Task: Create in the project AgileOpus and in the Backlog issue 'Create a new online platform for online fitness courses with advanced workout tracking and personalization features' a child issue 'Automated infrastructure disaster recovery planning and optimization', and assign it to team member softage.3@softage.net. Create in the project AgileOpus and in the Backlog issue 'Implement a new cloud-based performance management system for a company with advanced employee evaluation and goal setting features' a child issue 'Integration with vendor management systems', and assign it to team member softage.4@softage.net
Action: Mouse moved to (586, 441)
Screenshot: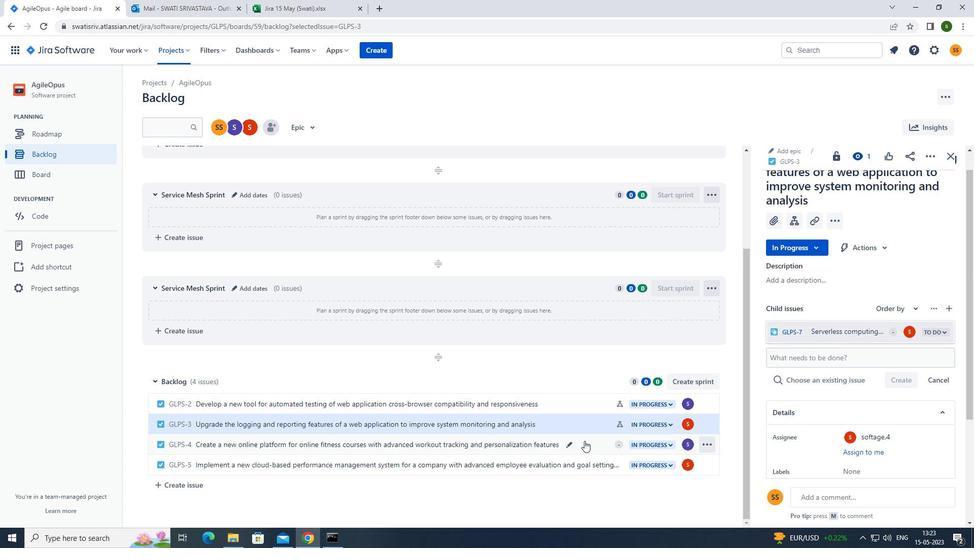 
Action: Mouse pressed left at (586, 441)
Screenshot: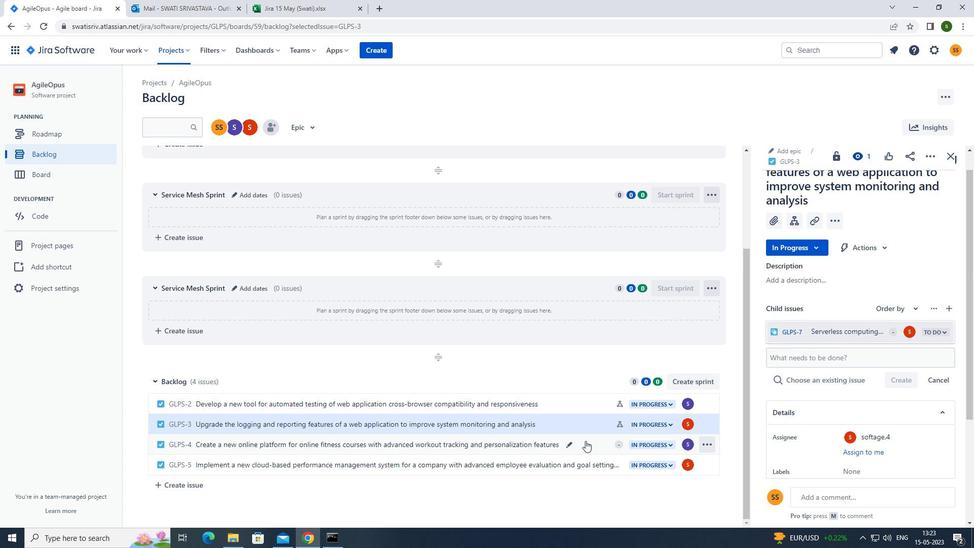 
Action: Mouse moved to (791, 243)
Screenshot: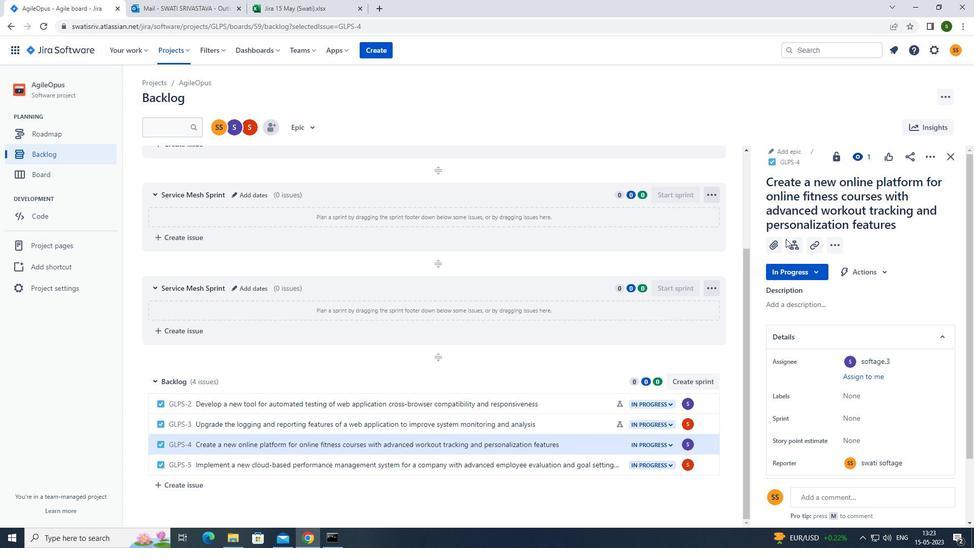 
Action: Mouse pressed left at (791, 243)
Screenshot: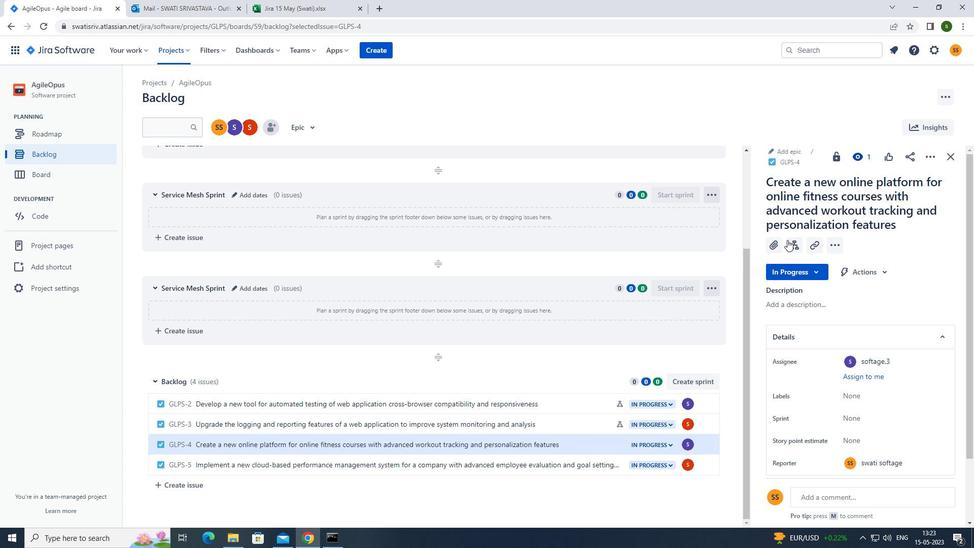 
Action: Mouse moved to (824, 324)
Screenshot: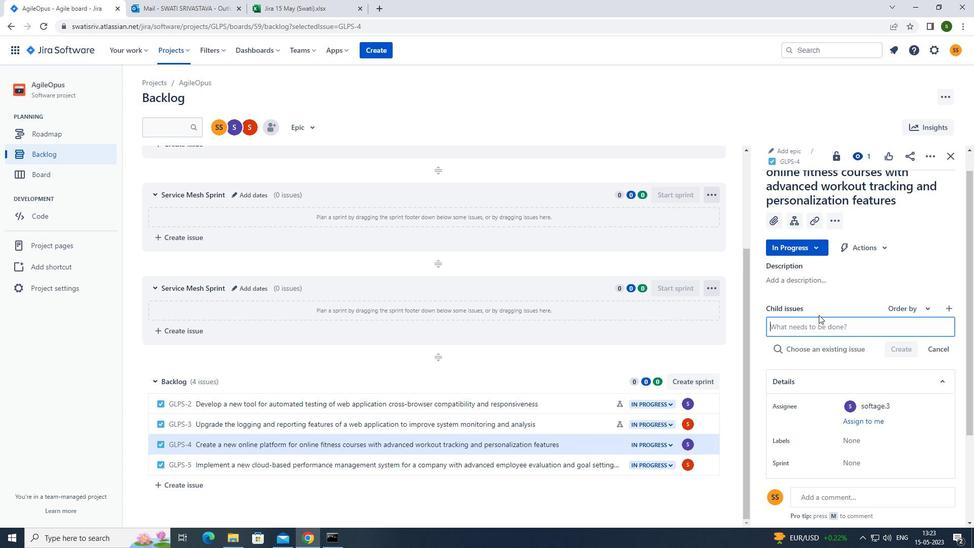 
Action: Mouse pressed left at (824, 324)
Screenshot: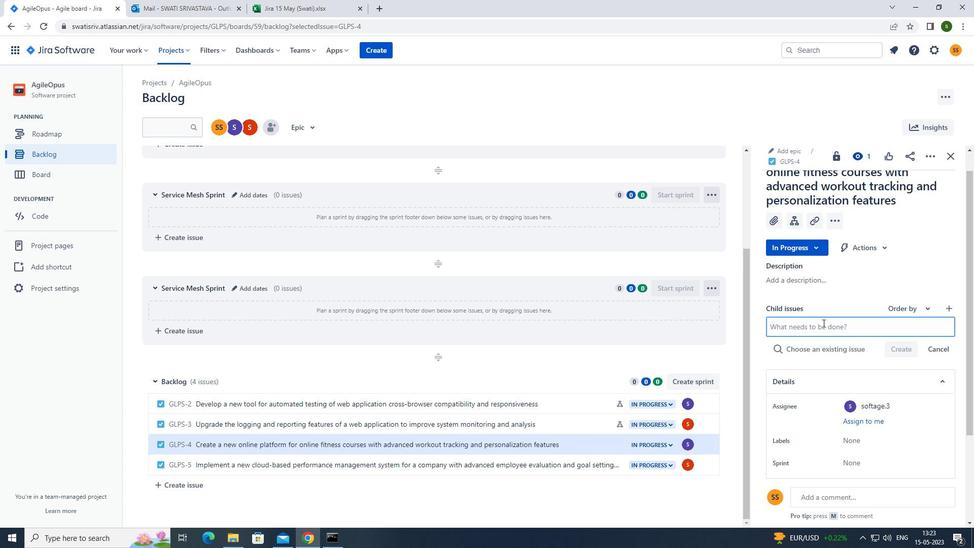 
Action: Mouse moved to (819, 326)
Screenshot: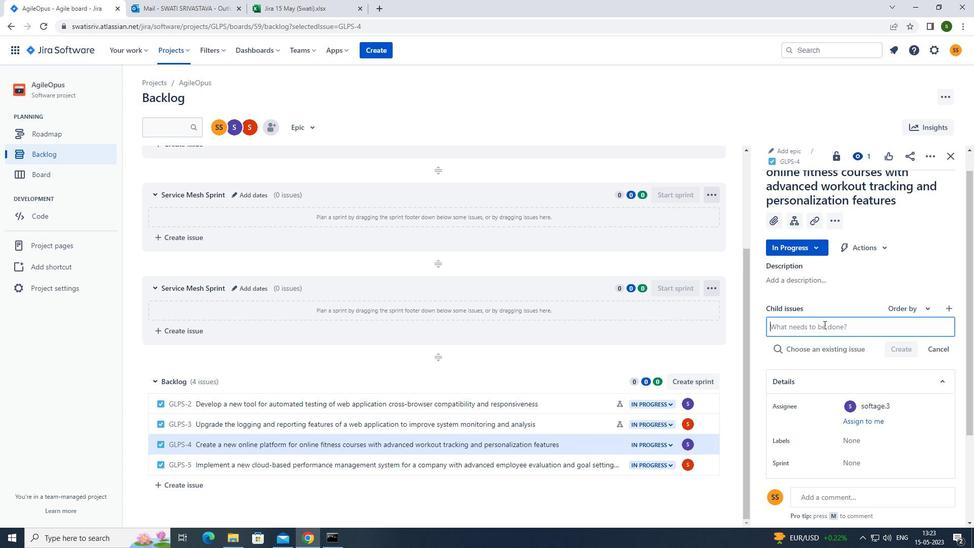 
Action: Key pressed <Key.caps_lock>a<Key.caps_lock>utomated<Key.space>infrast
Screenshot: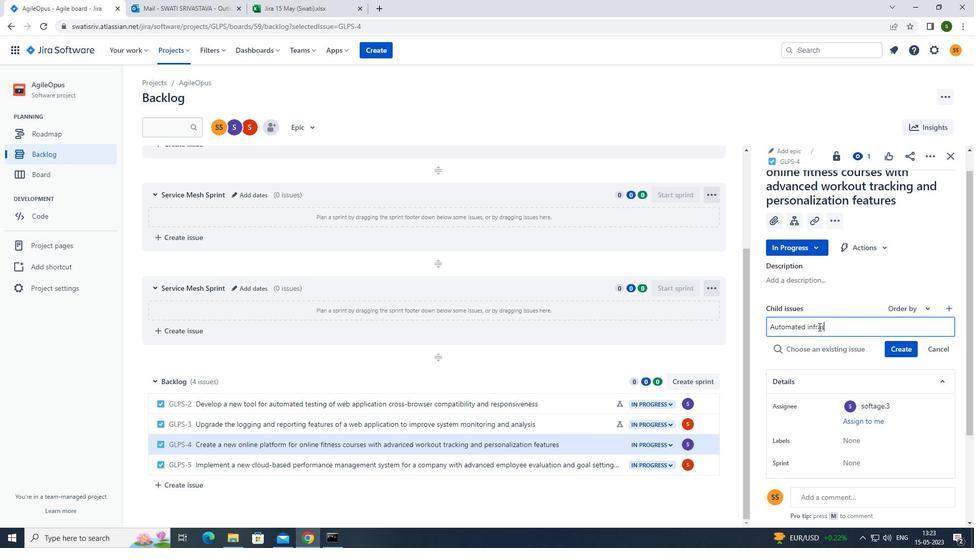 
Action: Mouse moved to (818, 327)
Screenshot: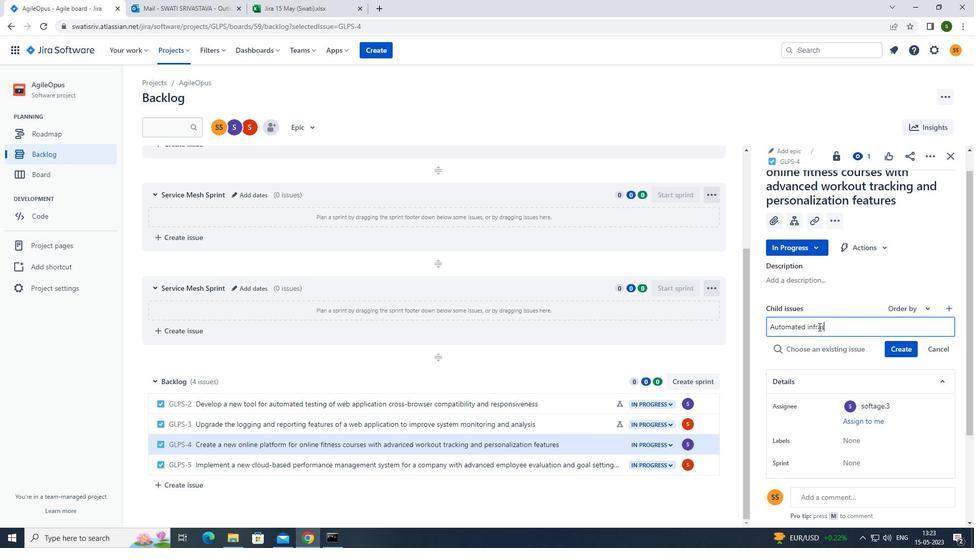 
Action: Key pressed ructure<Key.space>disaster<Key.space>recovery<Key.space>planning<Key.space>and<Key.space>optimization<Key.enter>
Screenshot: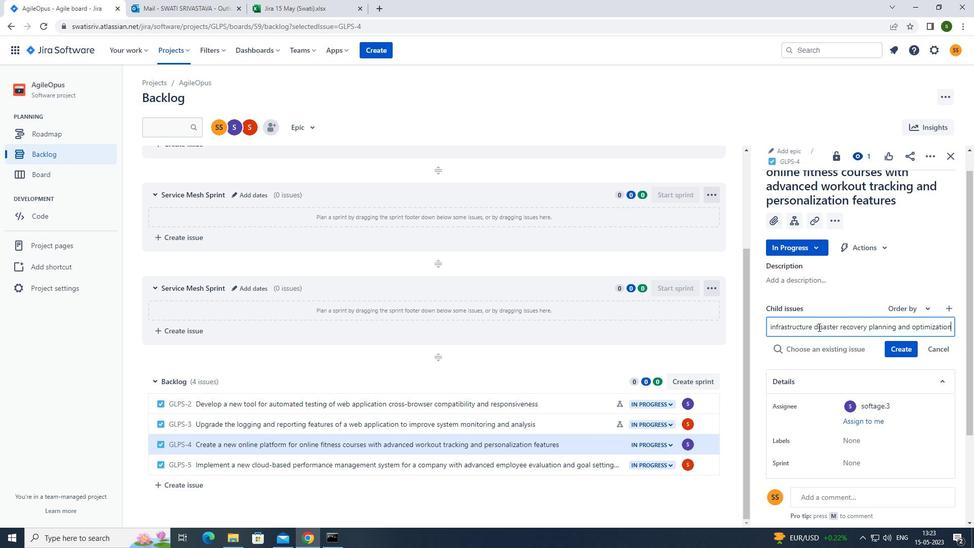 
Action: Mouse moved to (908, 332)
Screenshot: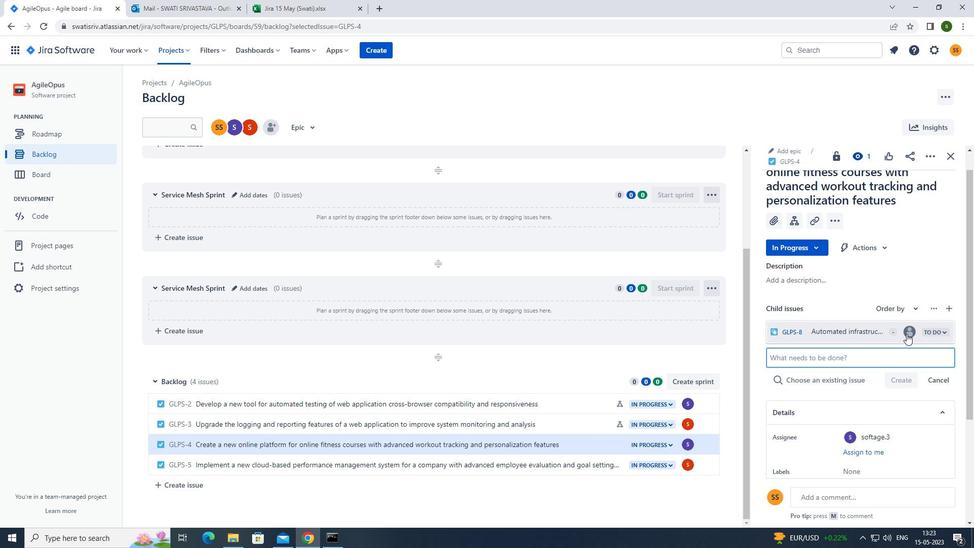 
Action: Mouse pressed left at (908, 332)
Screenshot: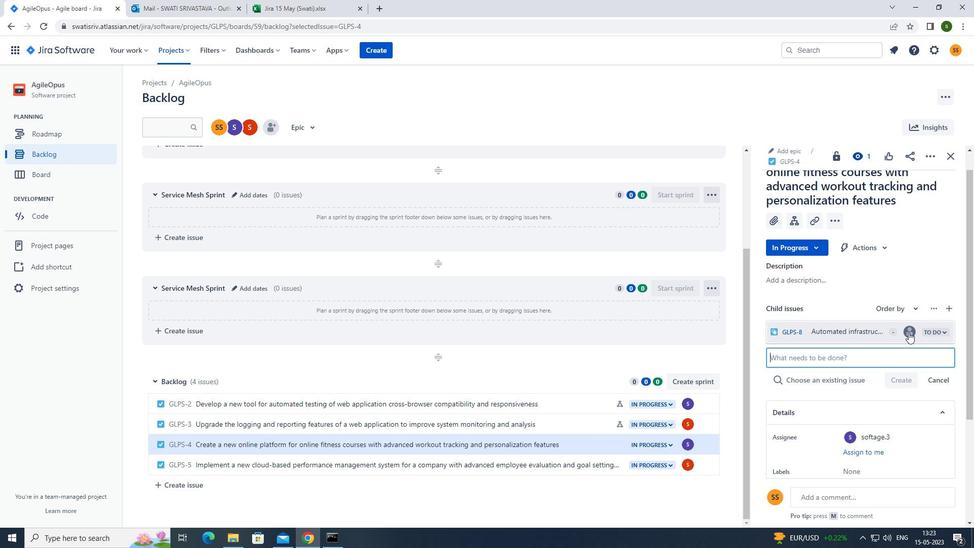 
Action: Mouse moved to (848, 361)
Screenshot: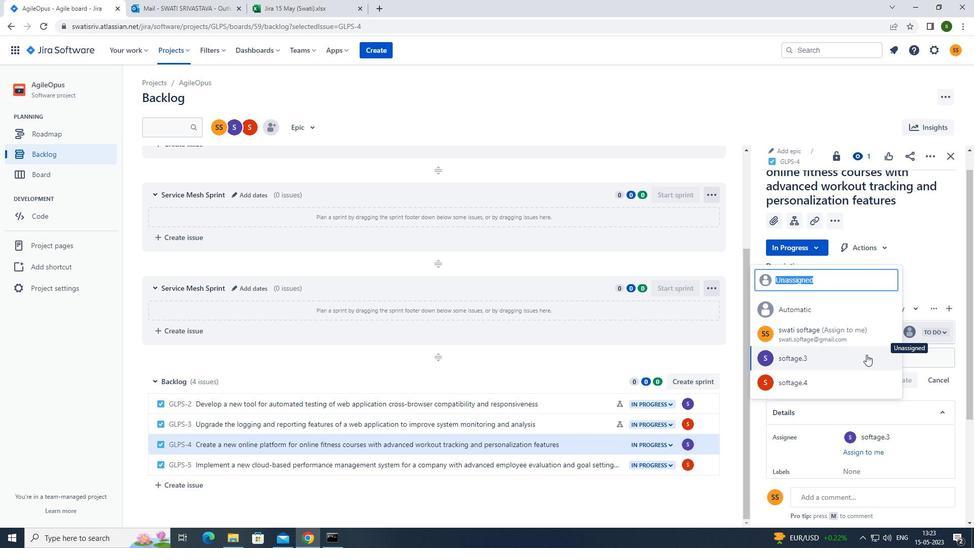 
Action: Mouse pressed left at (848, 361)
Screenshot: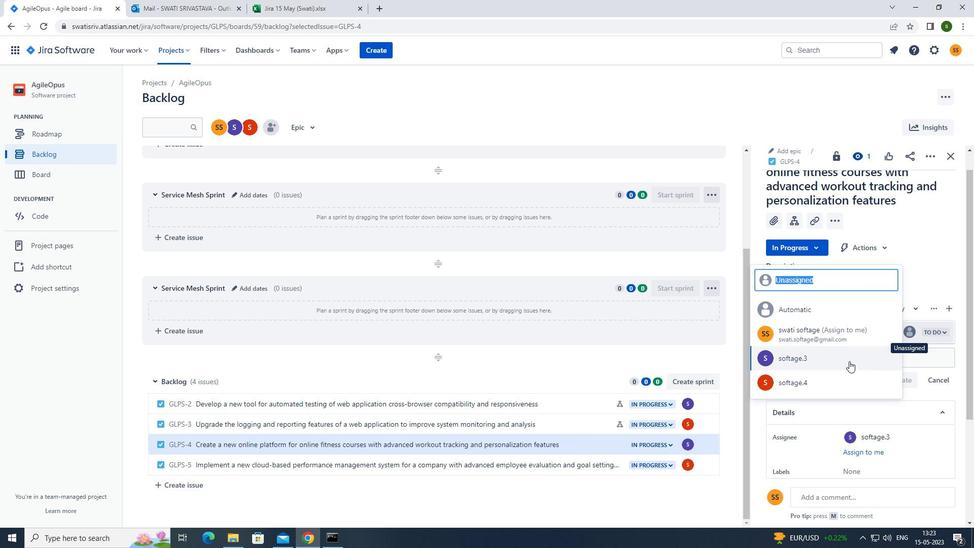 
Action: Mouse moved to (612, 471)
Screenshot: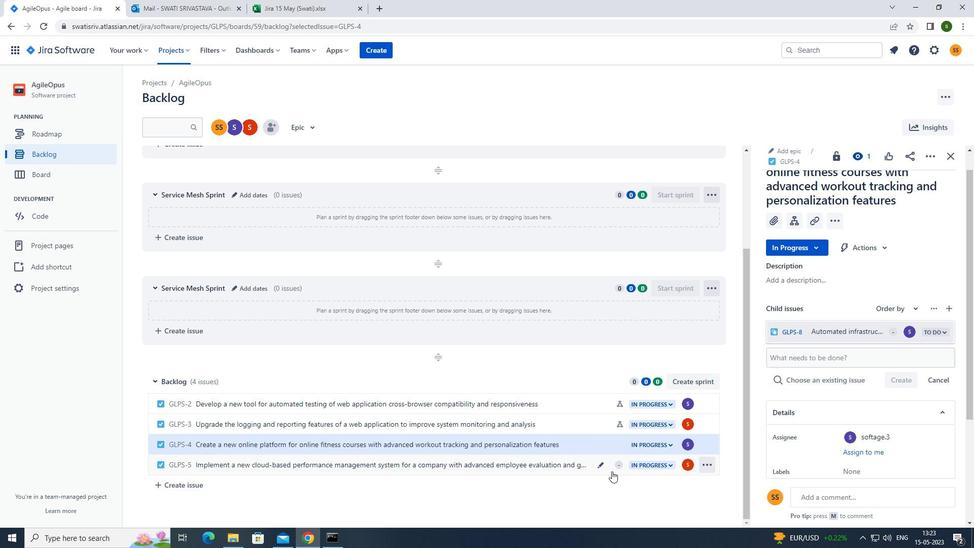 
Action: Mouse pressed left at (612, 471)
Screenshot: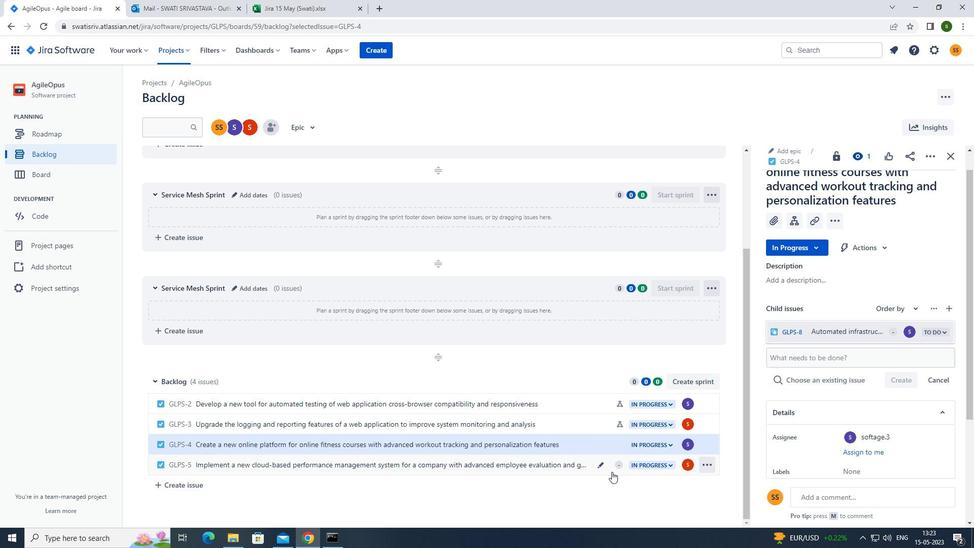 
Action: Mouse moved to (795, 260)
Screenshot: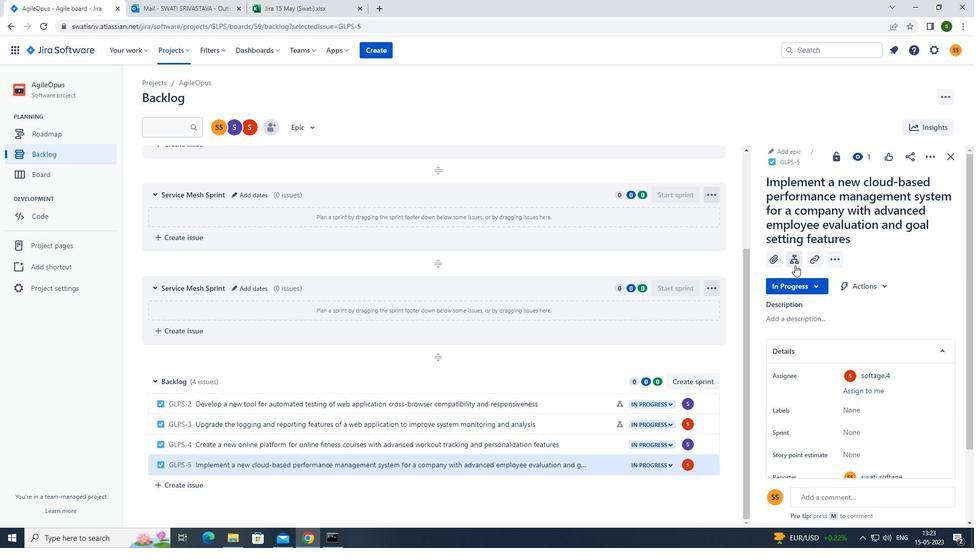 
Action: Mouse pressed left at (795, 260)
Screenshot: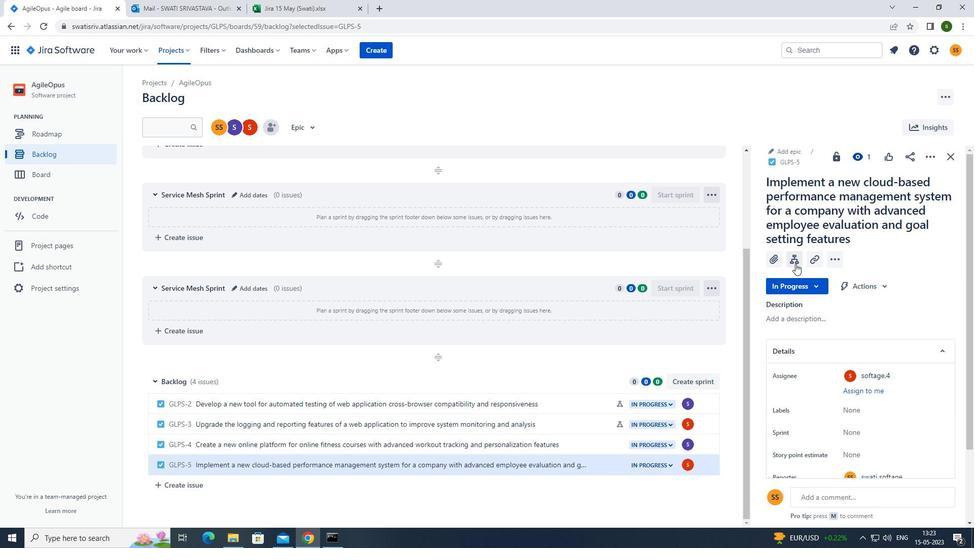 
Action: Mouse moved to (820, 323)
Screenshot: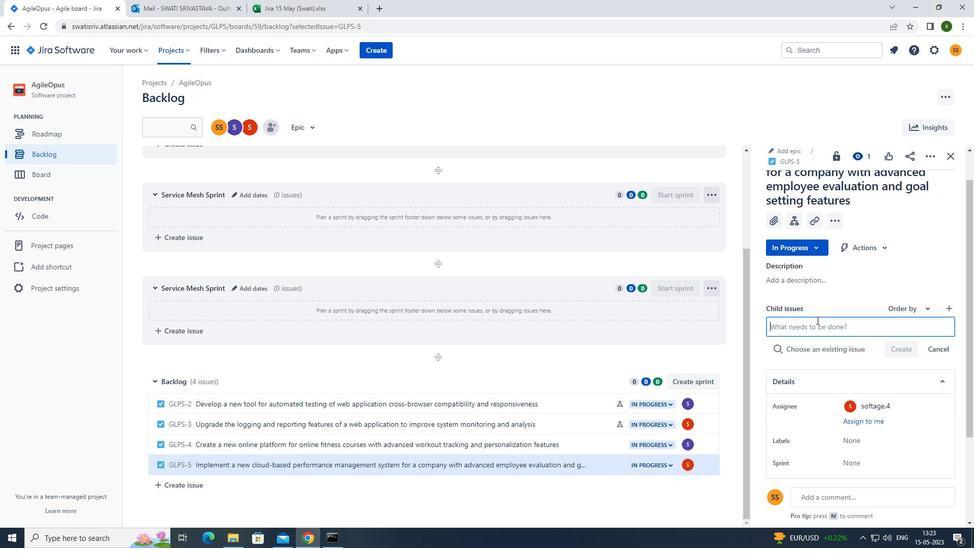 
Action: Mouse pressed left at (820, 323)
Screenshot: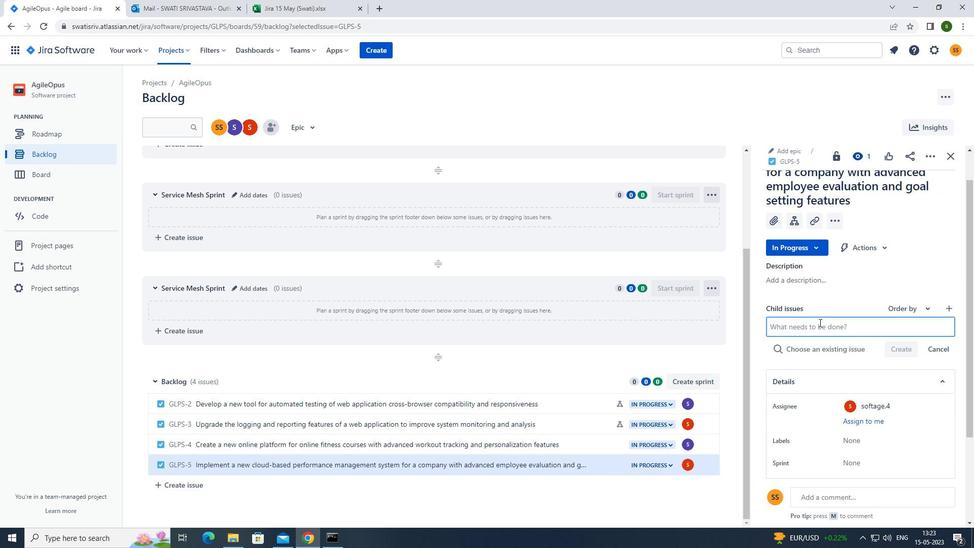 
Action: Key pressed <Key.caps_lock>i<Key.caps_lock>ntegration<Key.space>with<Key.space>vendor<Key.space>management<Key.space>systems<Key.enter>
Screenshot: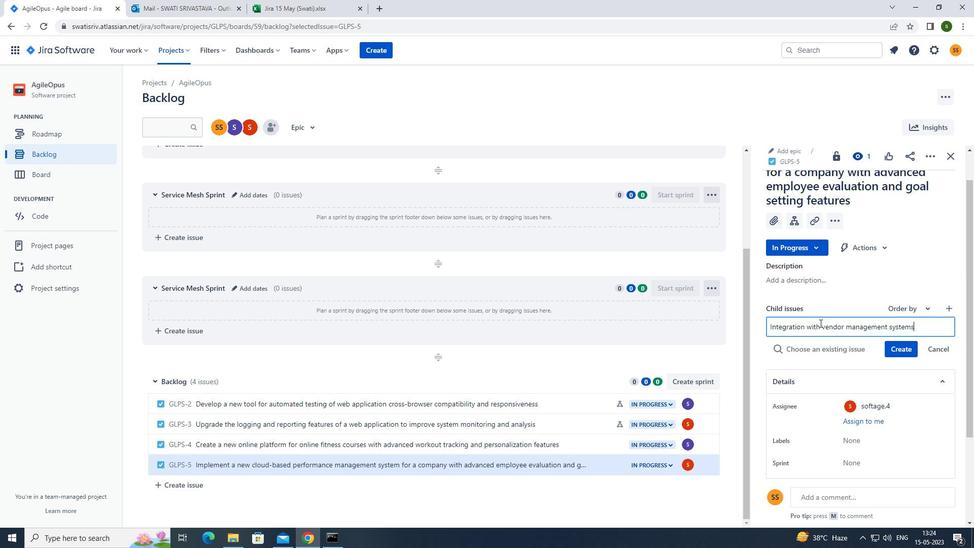 
Action: Mouse moved to (908, 331)
Screenshot: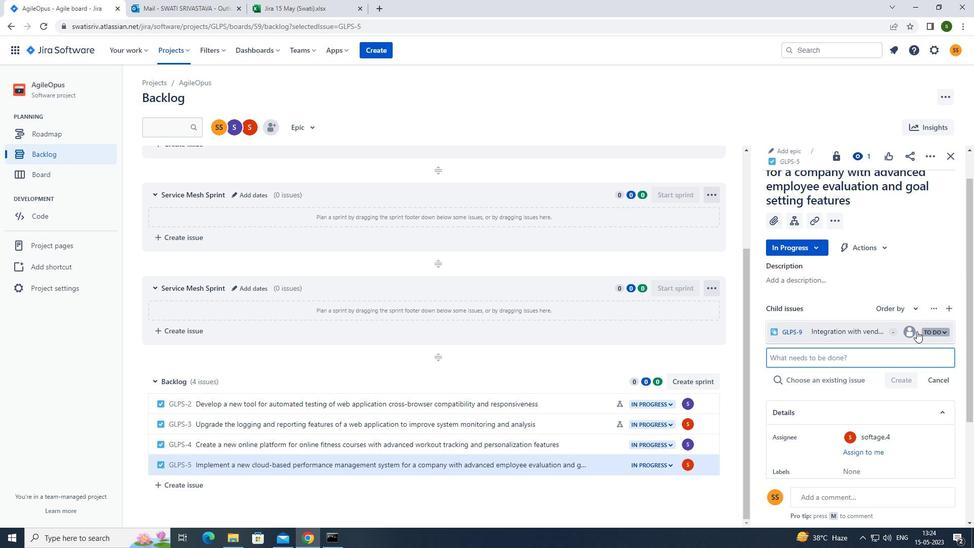 
Action: Mouse pressed left at (908, 331)
Screenshot: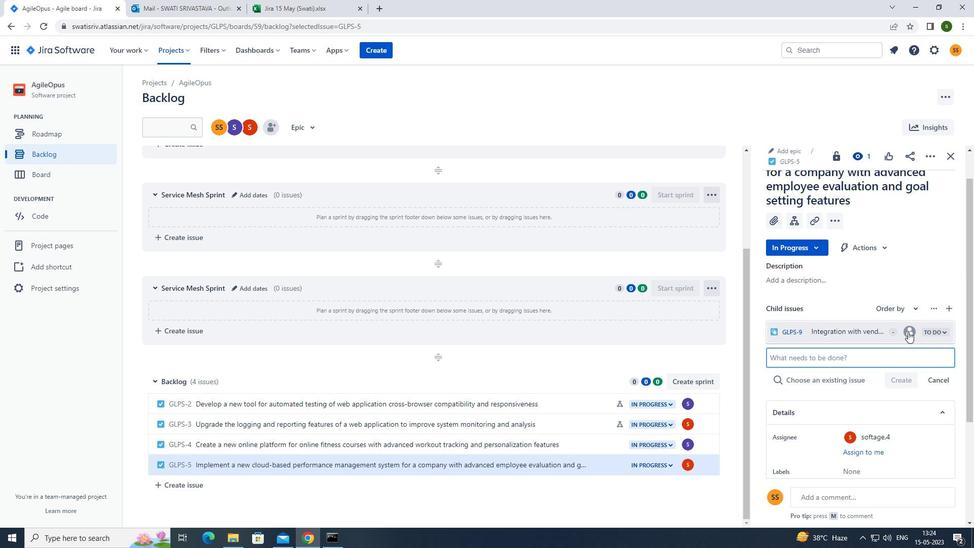 
Action: Mouse moved to (822, 384)
Screenshot: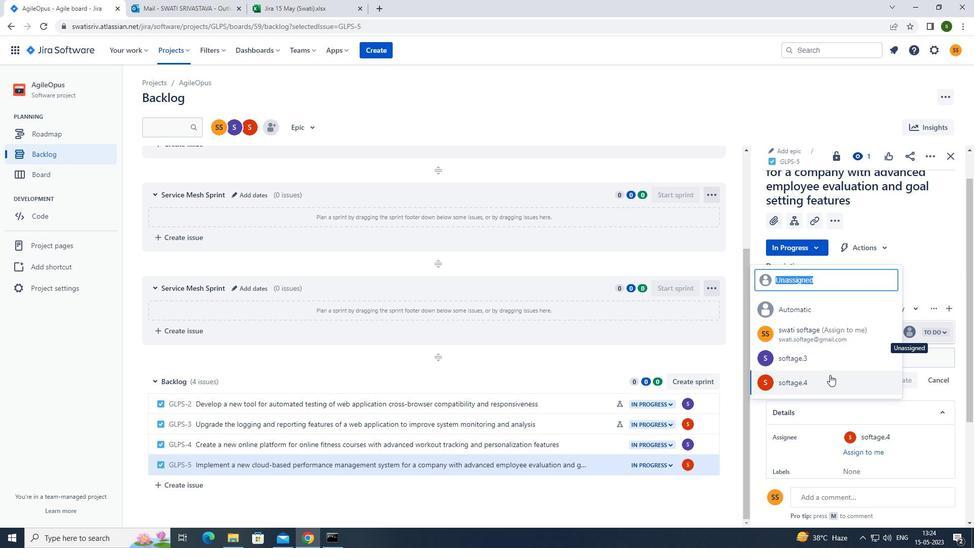 
Action: Mouse pressed left at (822, 384)
Screenshot: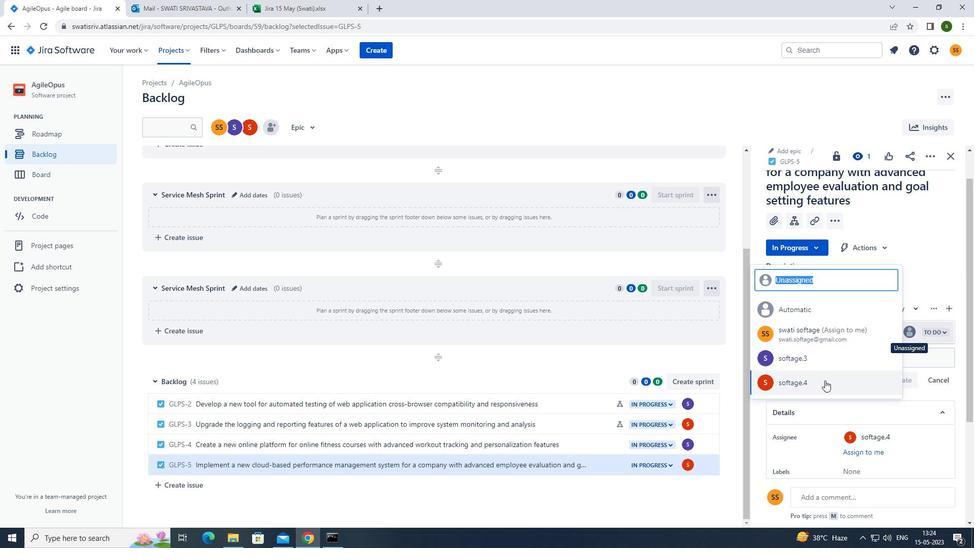 
Action: Mouse moved to (784, 286)
Screenshot: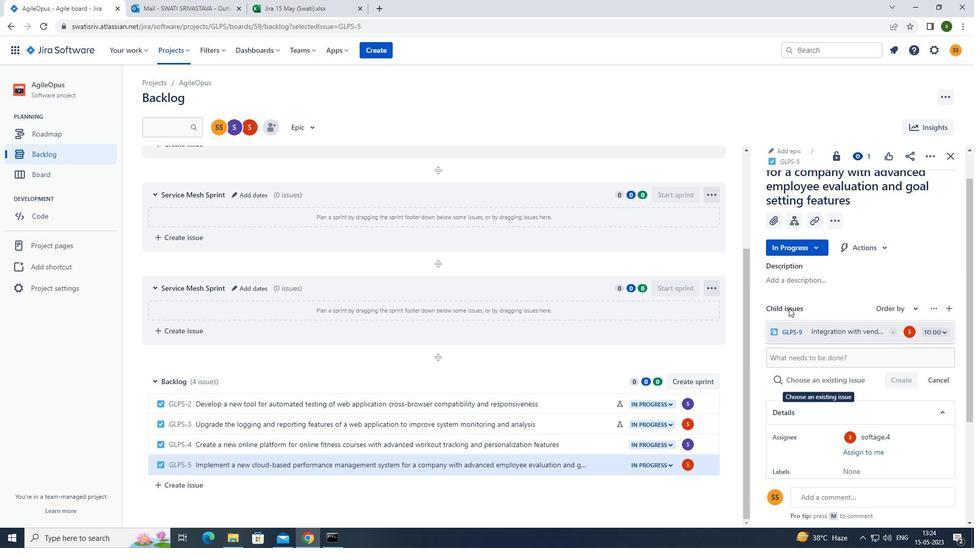 
